 Task: Change Control To Option
Action: Mouse moved to (50, 7)
Screenshot: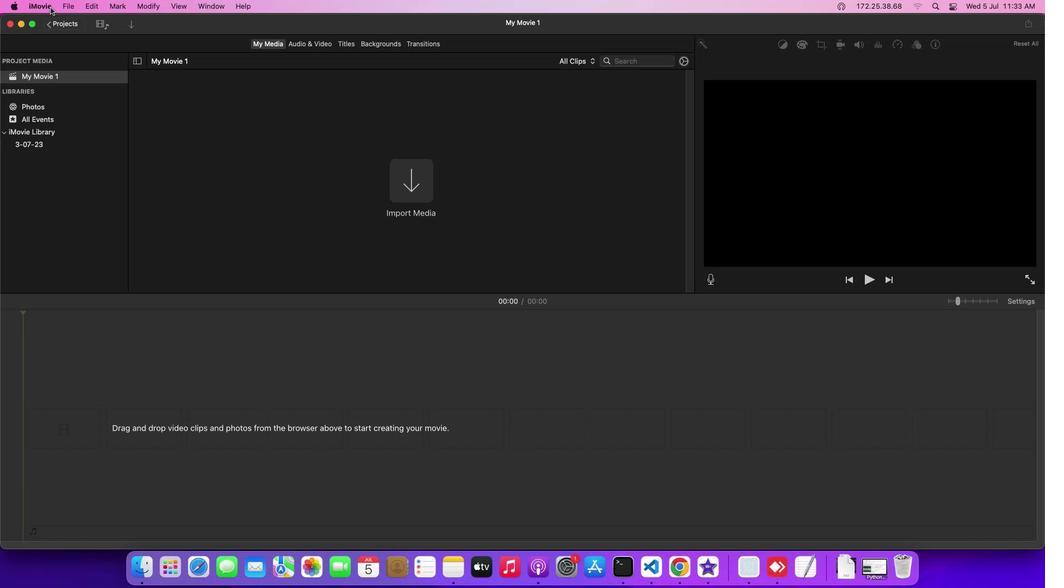 
Action: Mouse pressed left at (50, 7)
Screenshot: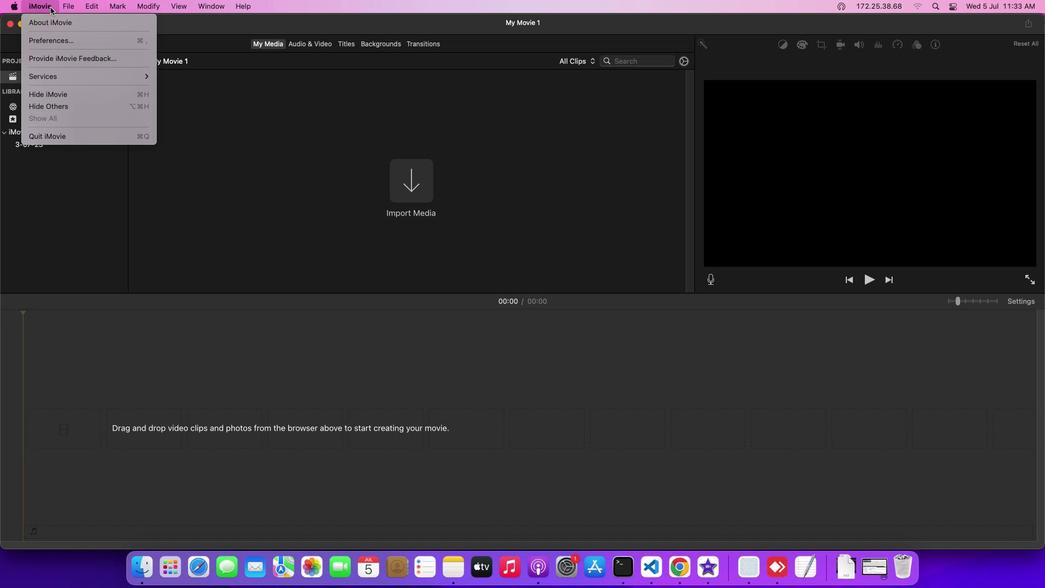 
Action: Mouse moved to (52, 71)
Screenshot: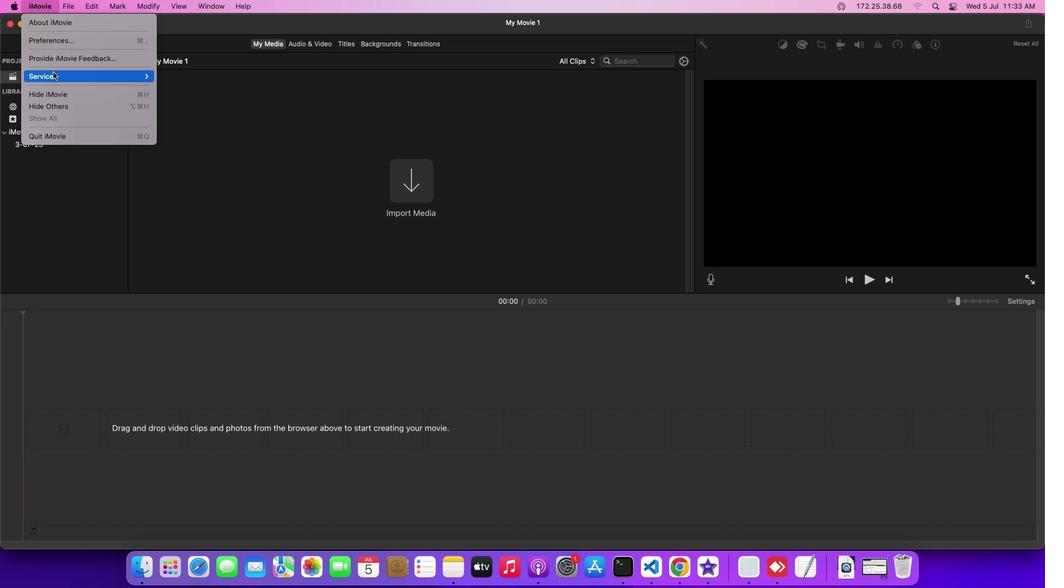 
Action: Mouse pressed left at (52, 71)
Screenshot: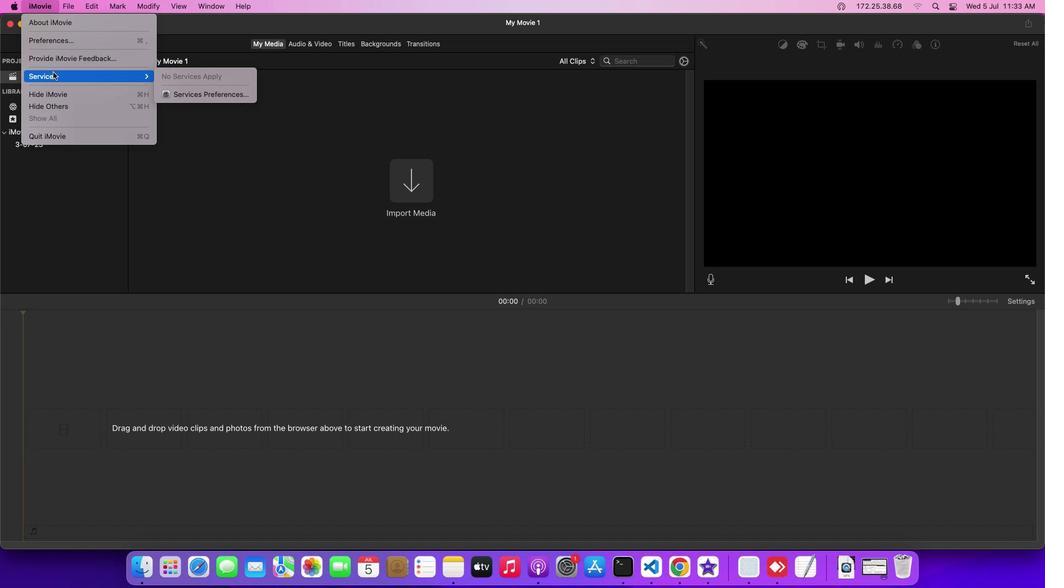 
Action: Mouse moved to (187, 93)
Screenshot: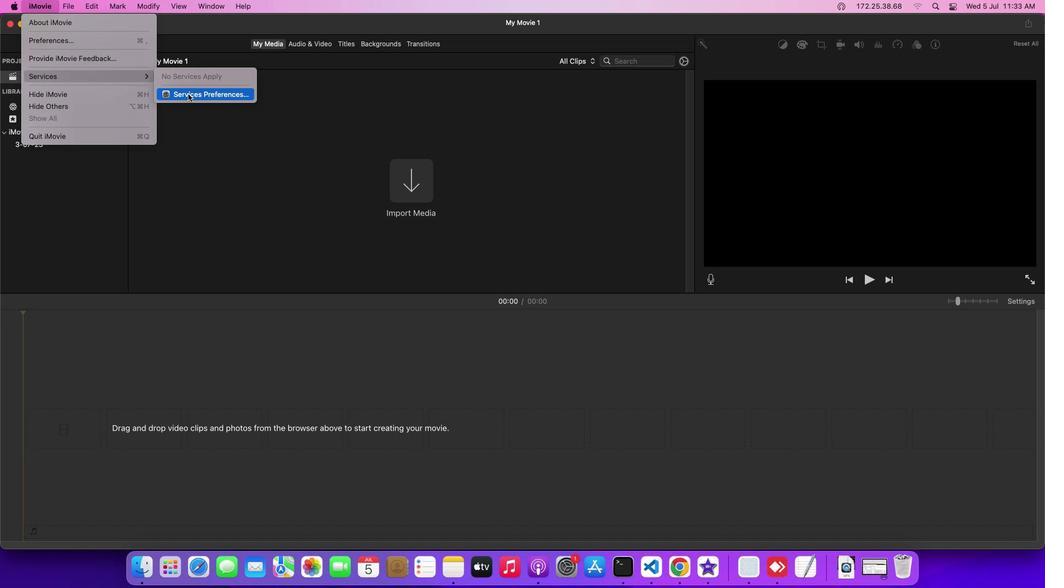 
Action: Mouse pressed left at (187, 93)
Screenshot: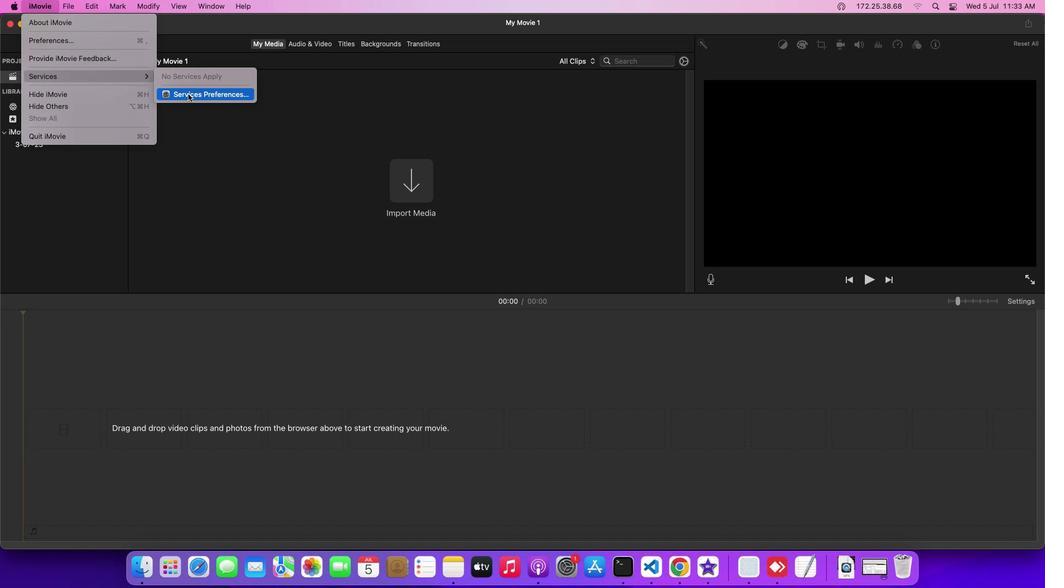 
Action: Mouse moved to (518, 162)
Screenshot: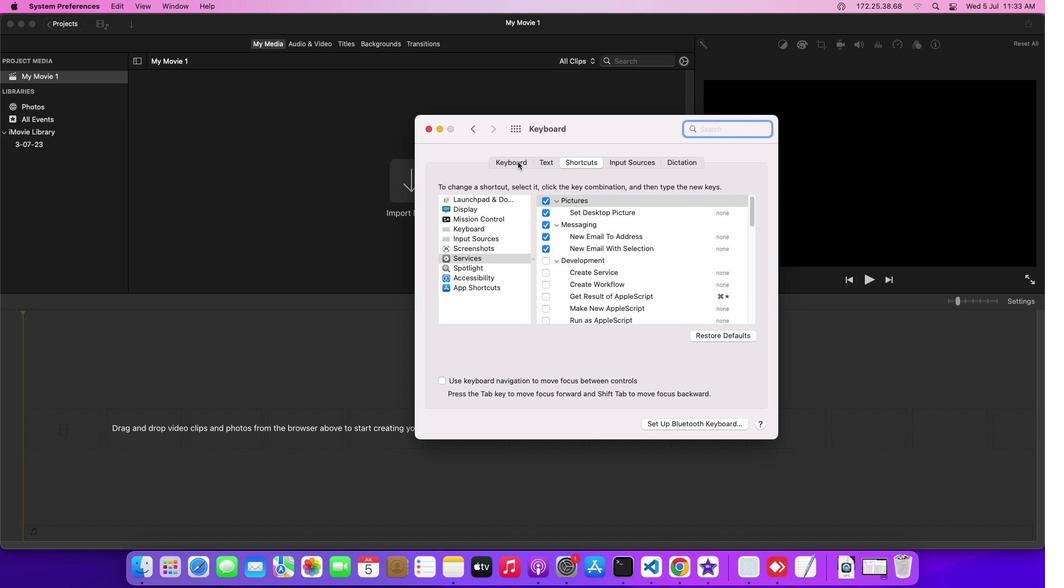 
Action: Mouse pressed left at (518, 162)
Screenshot: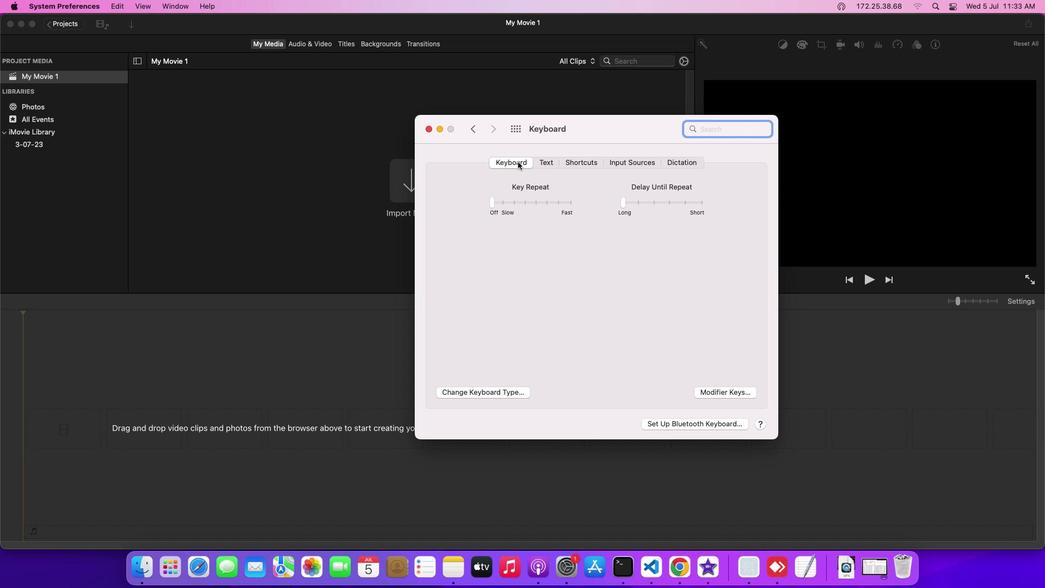 
Action: Mouse moved to (732, 390)
Screenshot: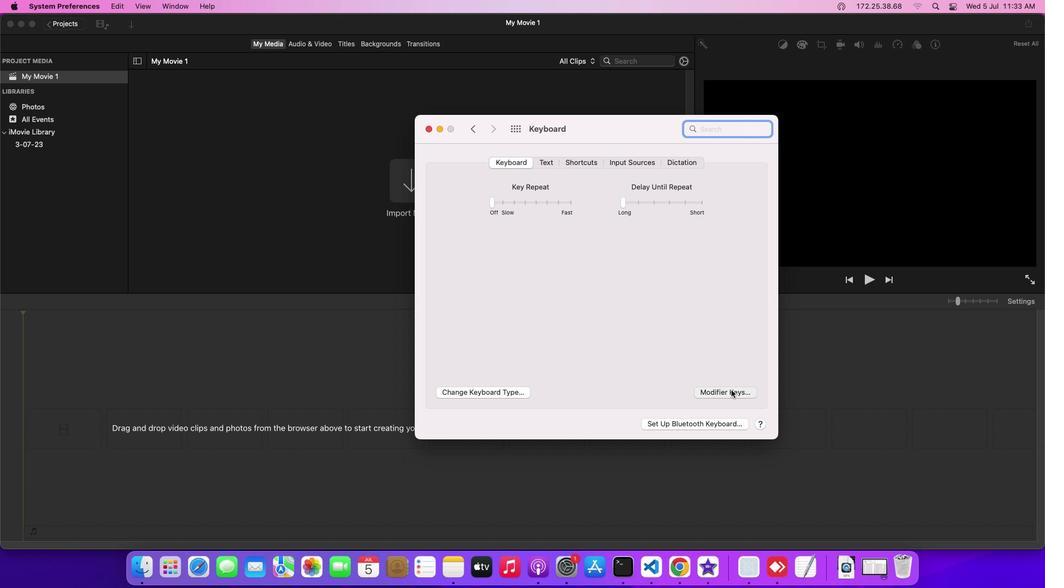 
Action: Mouse pressed left at (732, 390)
Screenshot: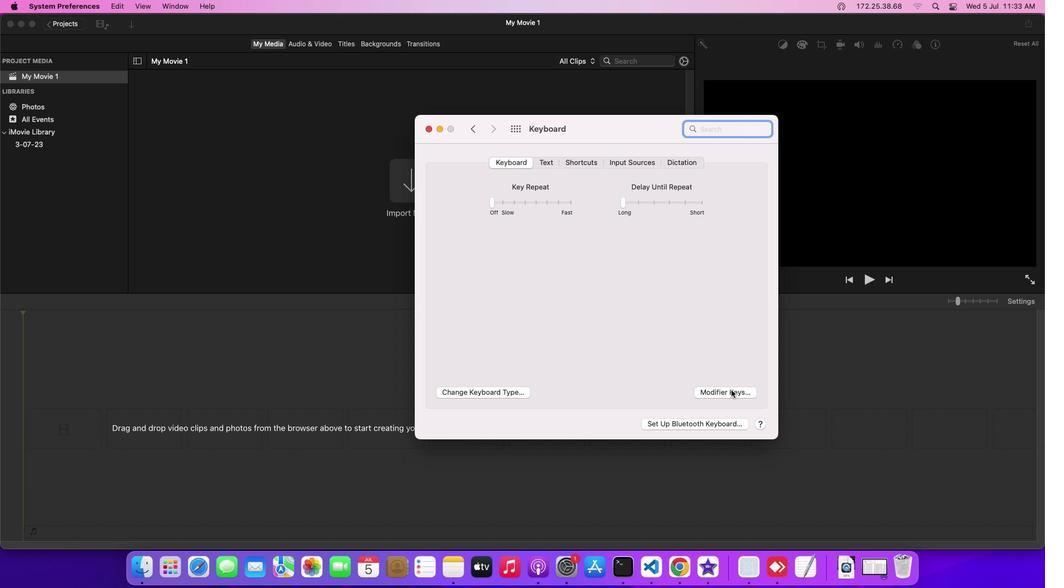 
Action: Mouse moved to (656, 274)
Screenshot: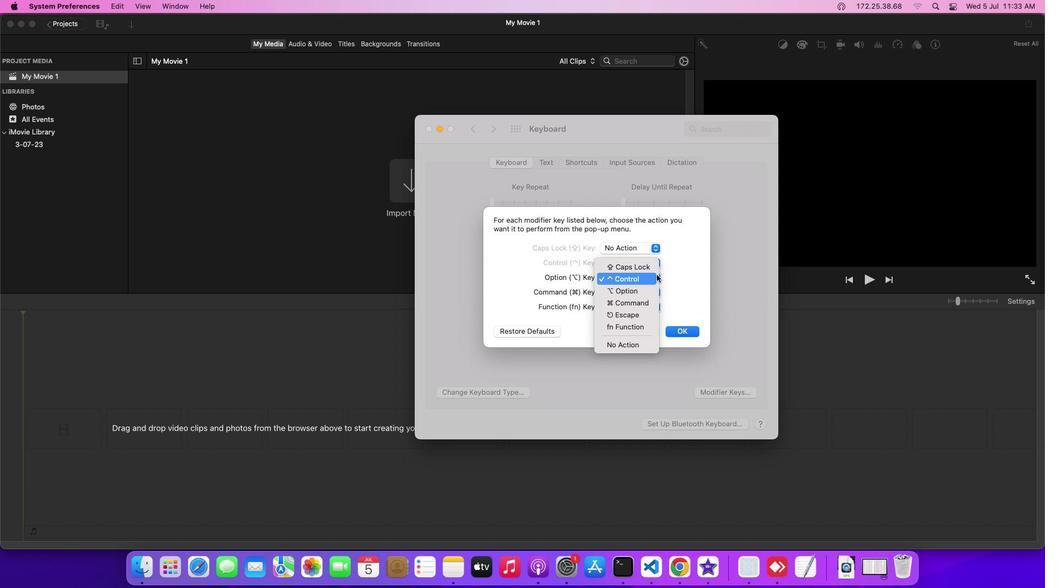 
Action: Mouse pressed left at (656, 274)
Screenshot: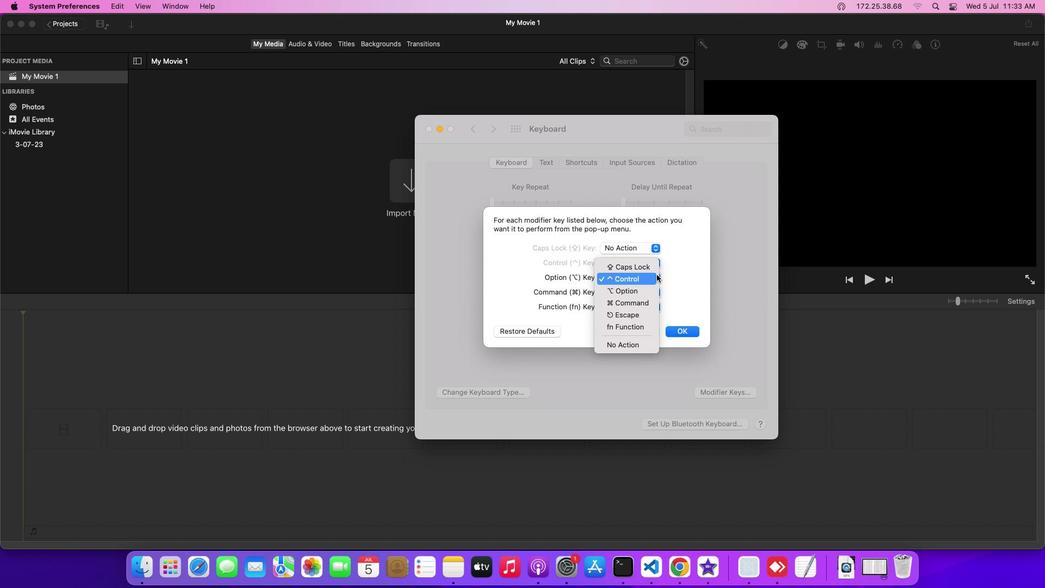 
Action: Mouse moved to (652, 288)
Screenshot: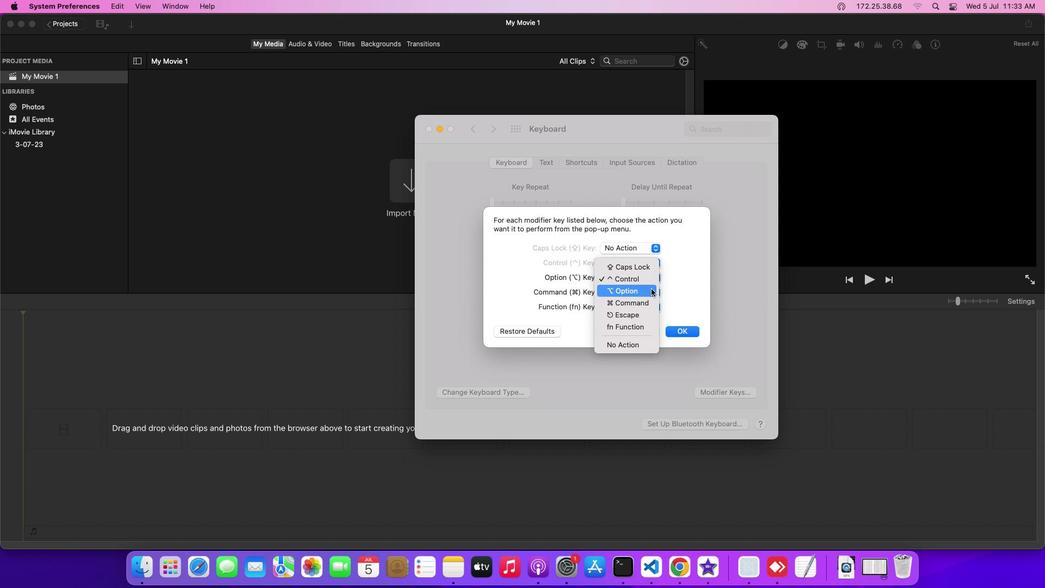 
Action: Mouse pressed left at (652, 288)
Screenshot: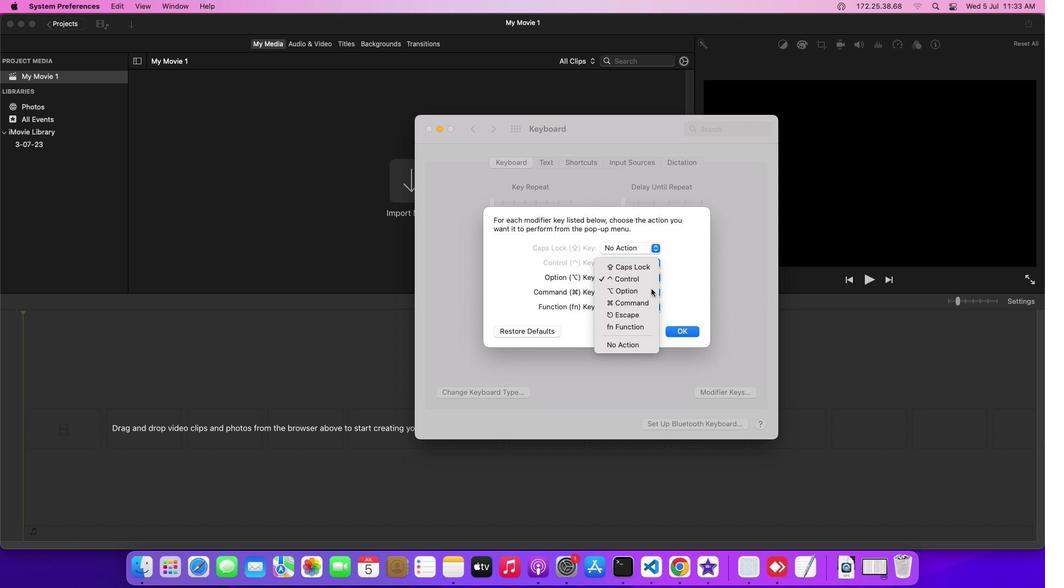 
Action: Mouse moved to (672, 332)
Screenshot: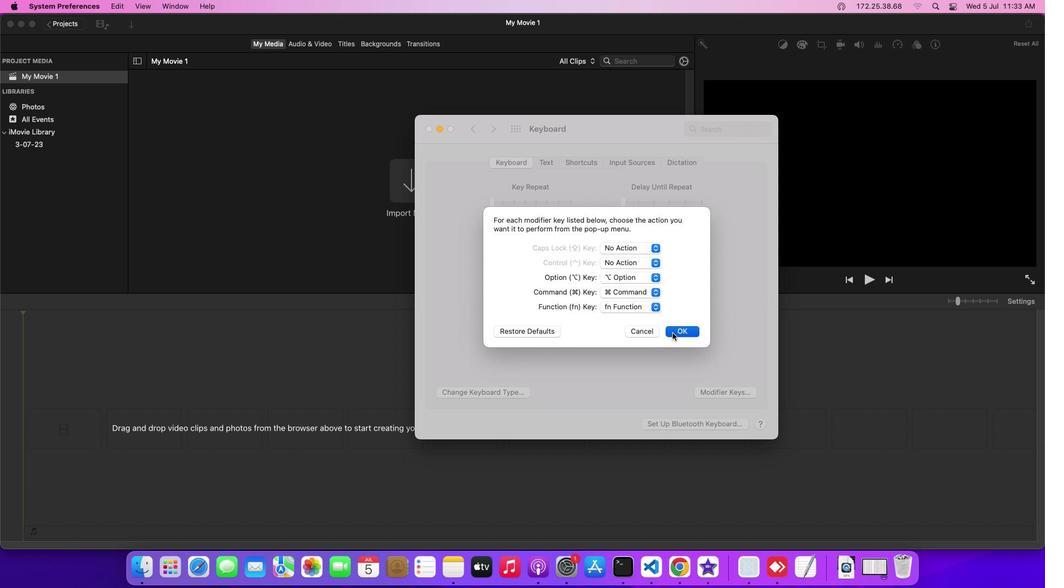 
Action: Mouse pressed left at (672, 332)
Screenshot: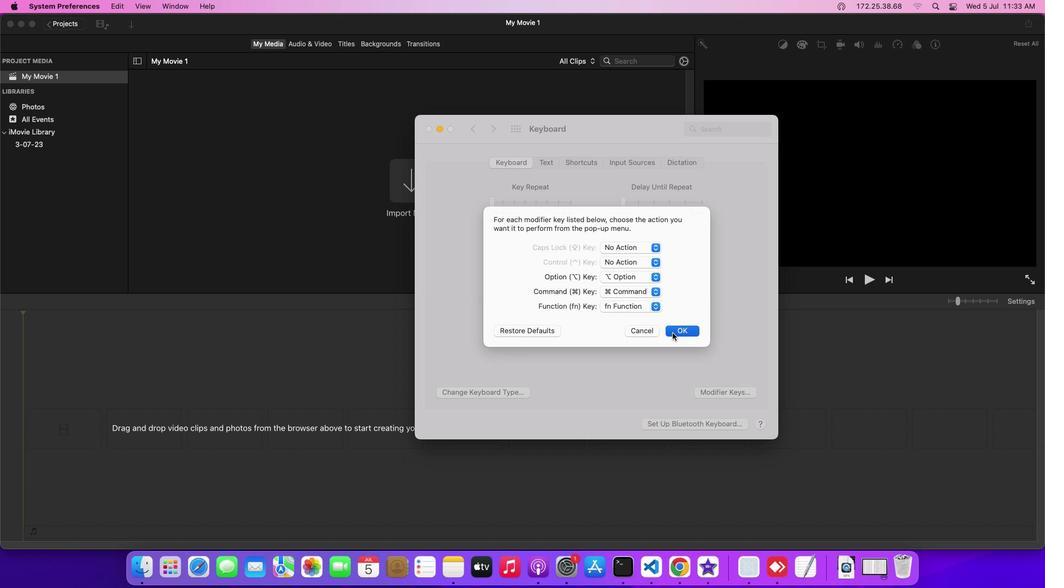 
